 Task: Set the subtitle default color to White.
Action: Mouse moved to (93, 11)
Screenshot: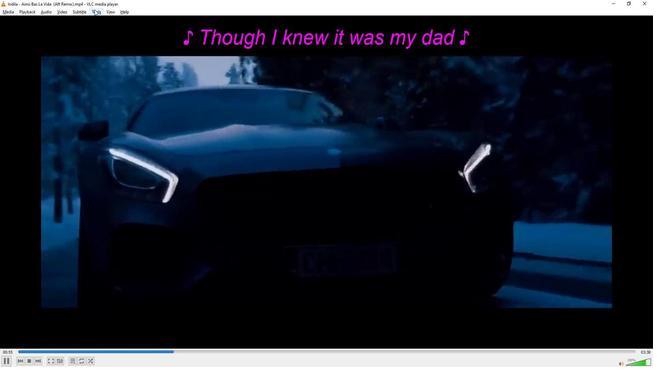 
Action: Mouse pressed left at (93, 11)
Screenshot: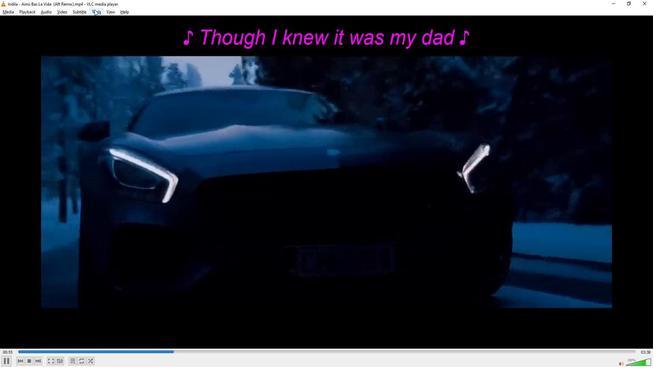 
Action: Mouse moved to (107, 93)
Screenshot: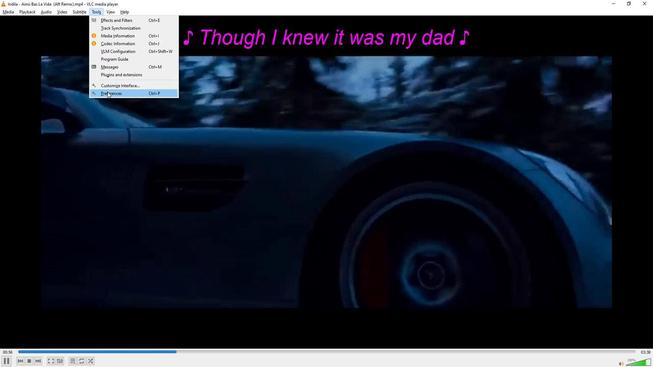 
Action: Mouse pressed left at (107, 93)
Screenshot: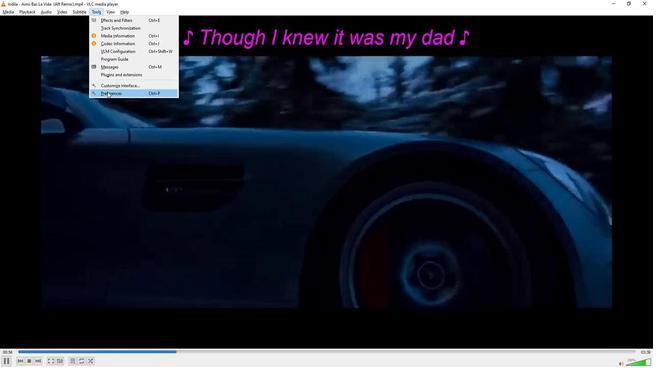 
Action: Mouse moved to (154, 96)
Screenshot: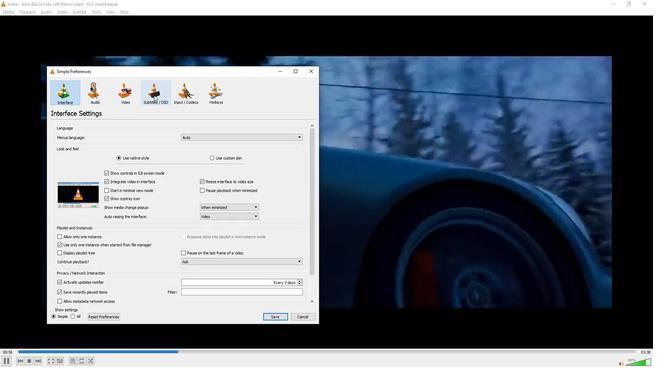 
Action: Mouse pressed left at (154, 96)
Screenshot: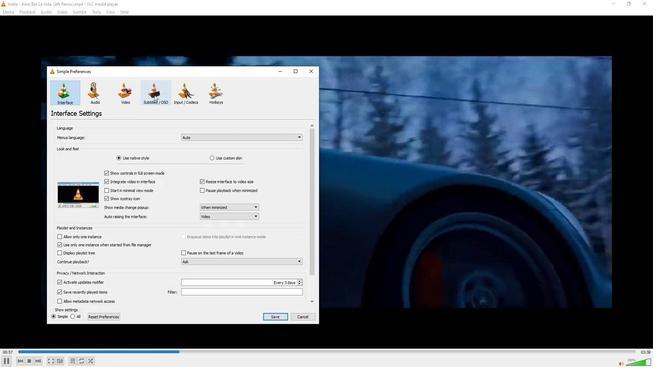 
Action: Mouse moved to (297, 214)
Screenshot: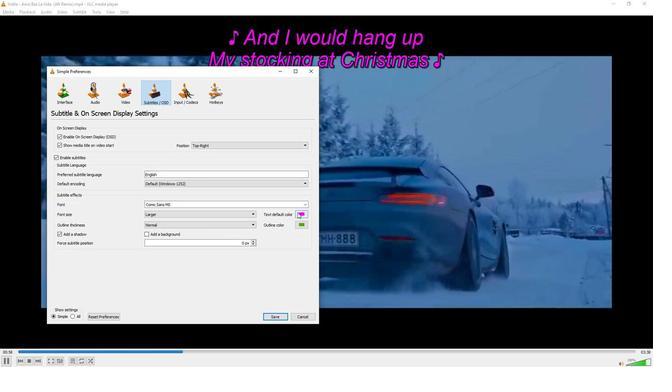
Action: Mouse pressed left at (297, 214)
Screenshot: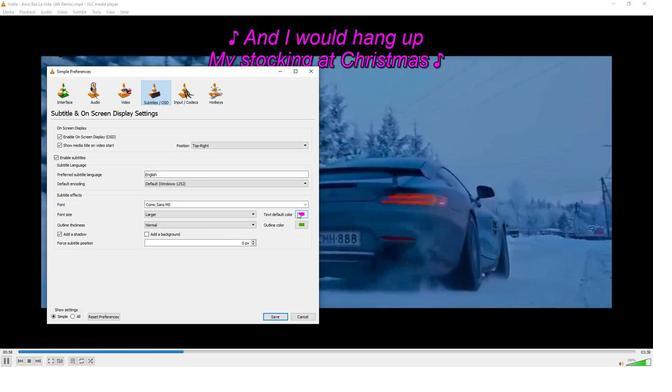 
Action: Mouse moved to (311, 169)
Screenshot: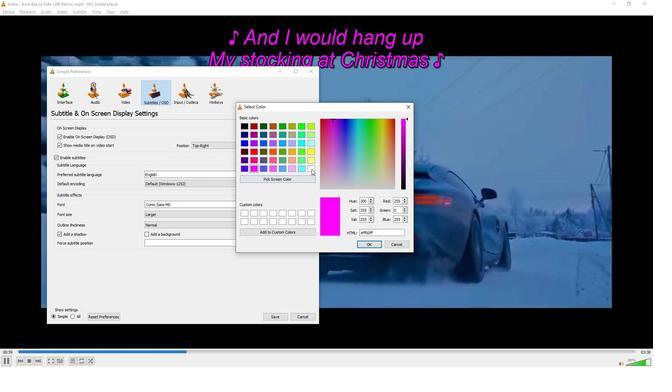 
Action: Mouse pressed left at (311, 169)
Screenshot: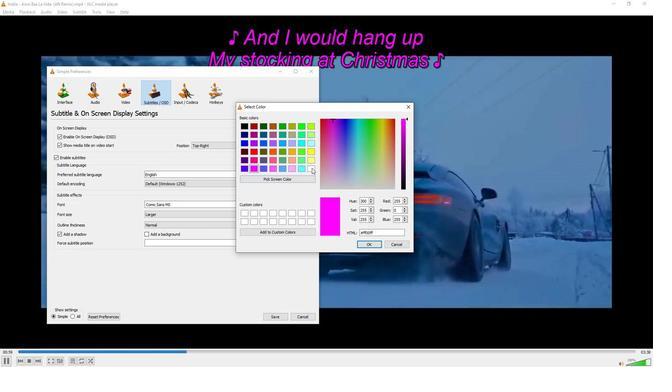
Action: Mouse moved to (362, 245)
Screenshot: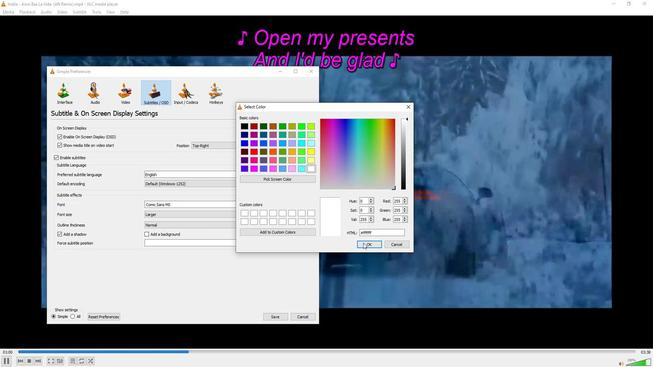 
Action: Mouse pressed left at (362, 245)
Screenshot: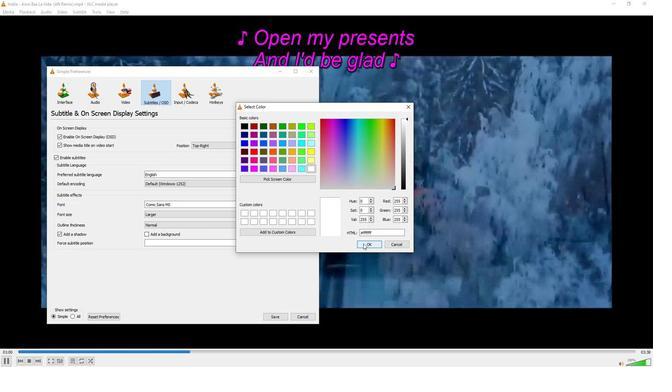 
Action: Mouse moved to (273, 317)
Screenshot: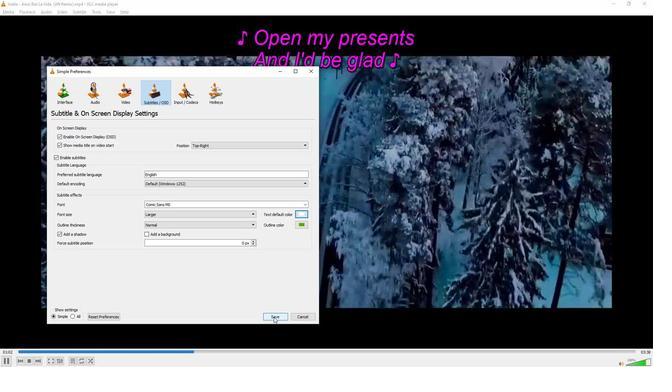 
Action: Mouse pressed left at (273, 317)
Screenshot: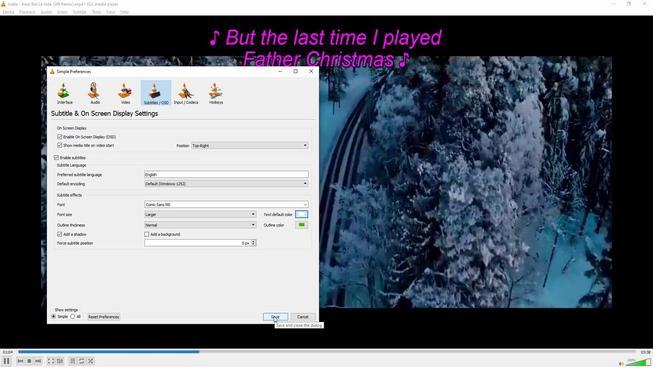 
Action: Mouse moved to (289, 250)
Screenshot: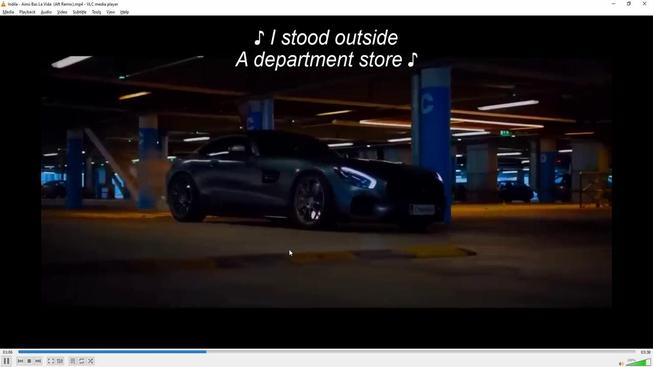 
